 Task: Set the Layer C modulation for the ISDB-T reception parameter to 16-VSB.
Action: Mouse moved to (120, 19)
Screenshot: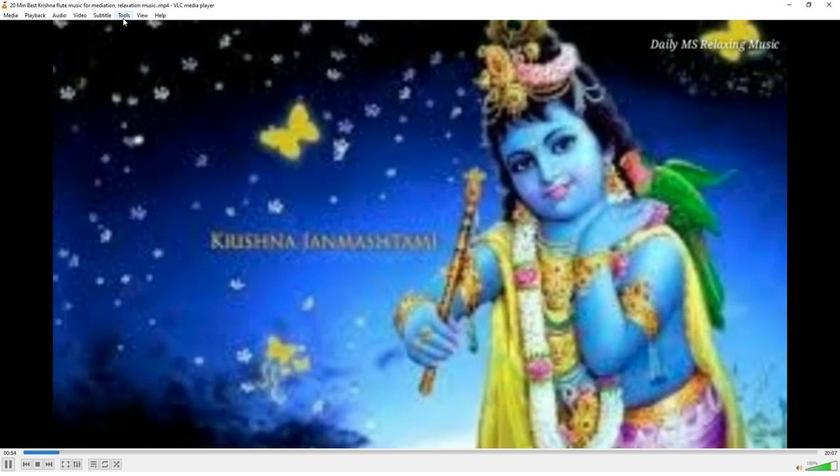 
Action: Mouse pressed left at (120, 19)
Screenshot: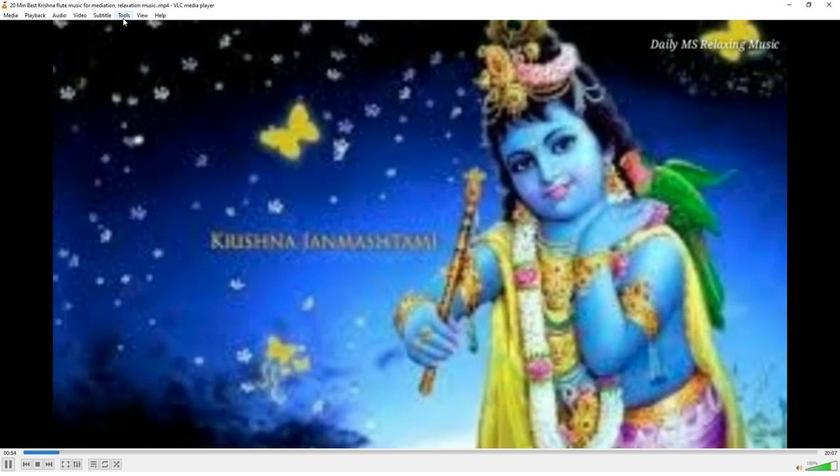
Action: Mouse moved to (135, 120)
Screenshot: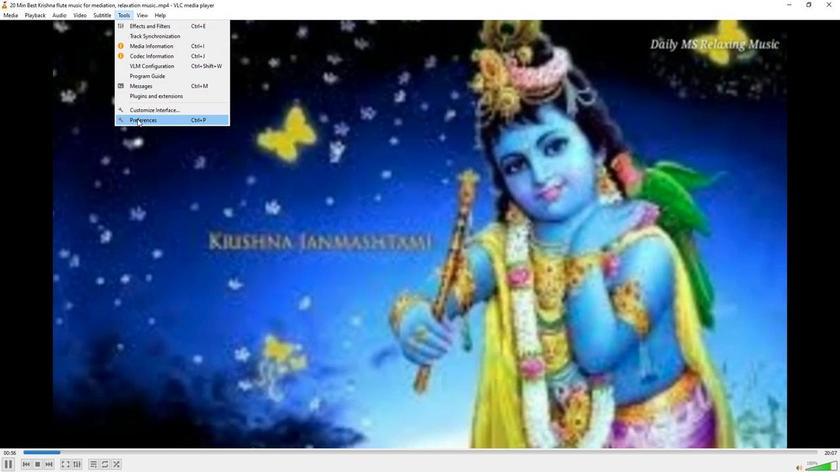 
Action: Mouse pressed left at (135, 120)
Screenshot: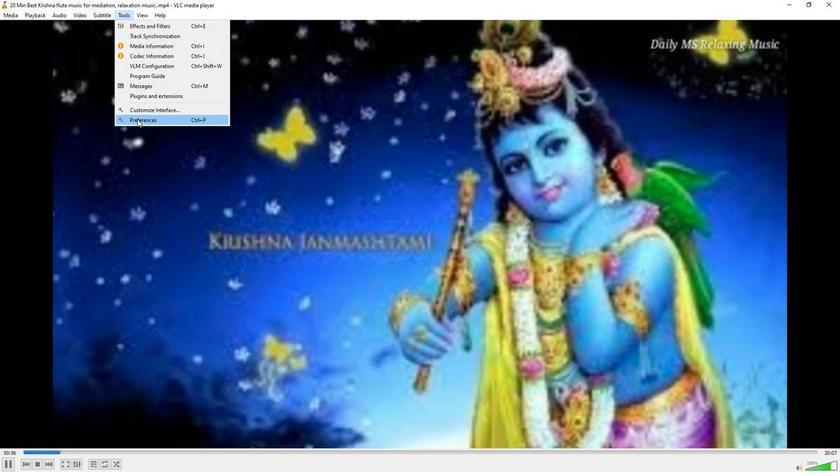
Action: Mouse moved to (275, 386)
Screenshot: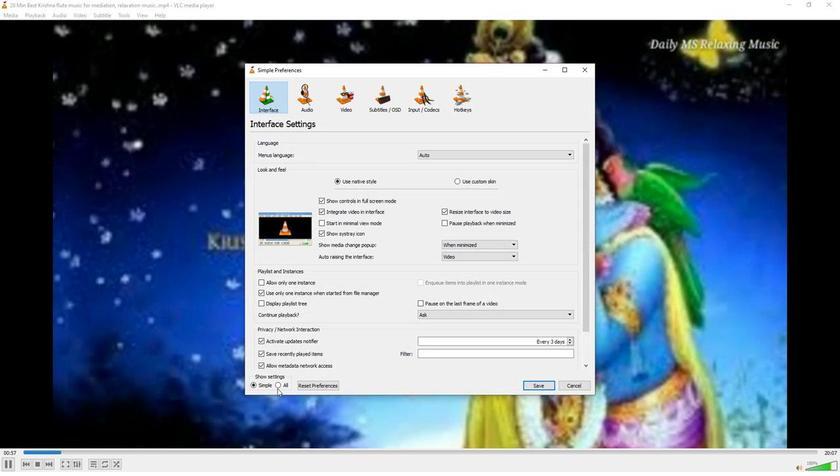 
Action: Mouse pressed left at (275, 386)
Screenshot: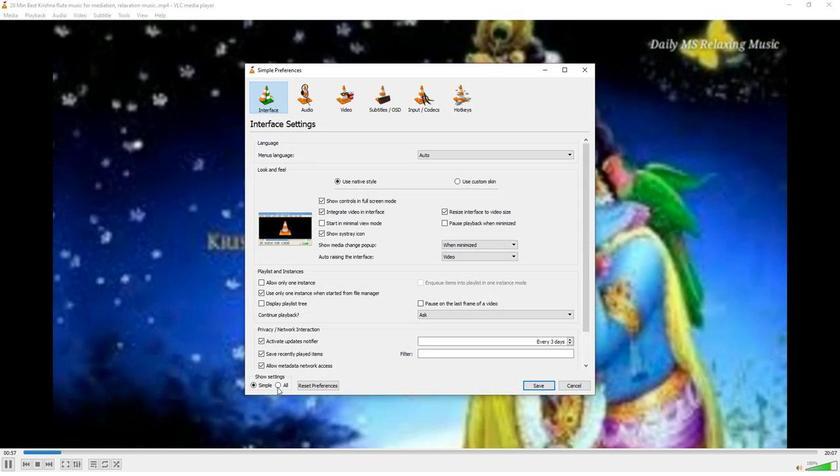 
Action: Mouse moved to (265, 239)
Screenshot: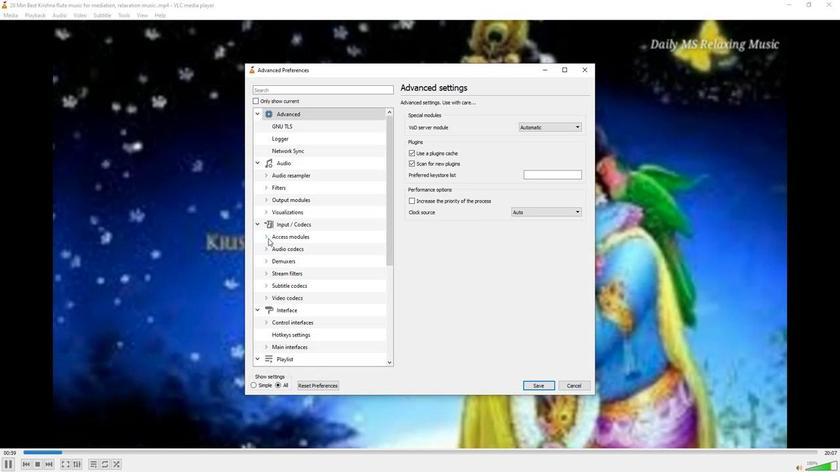 
Action: Mouse pressed left at (265, 239)
Screenshot: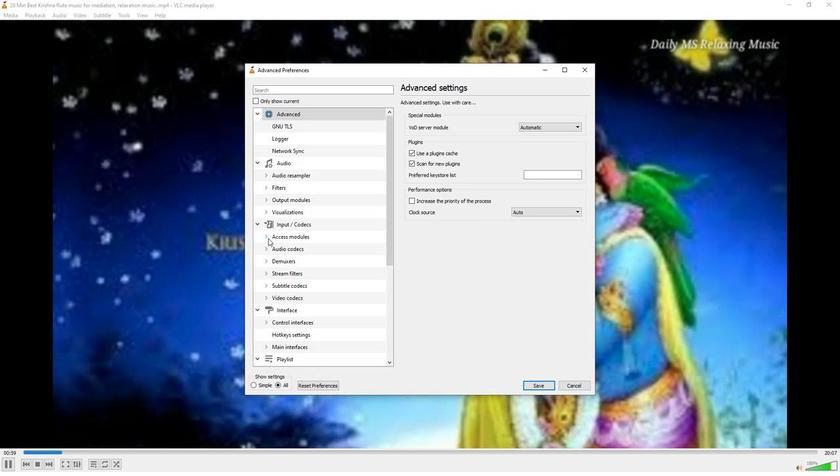 
Action: Mouse moved to (286, 310)
Screenshot: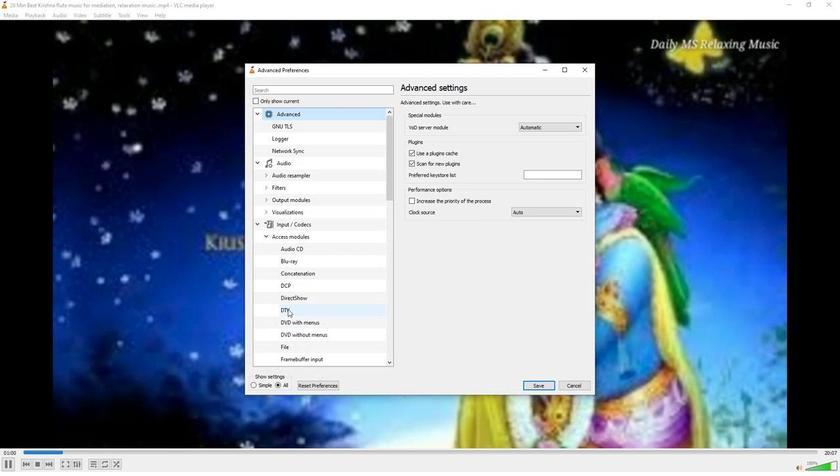 
Action: Mouse pressed left at (286, 310)
Screenshot: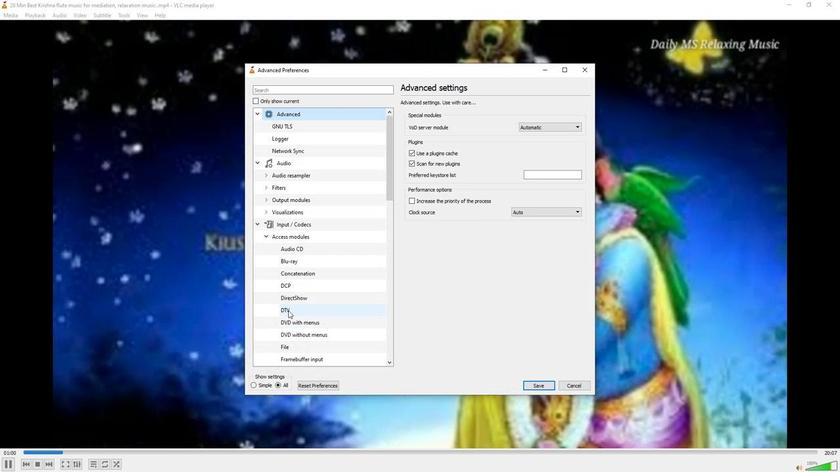 
Action: Mouse moved to (472, 296)
Screenshot: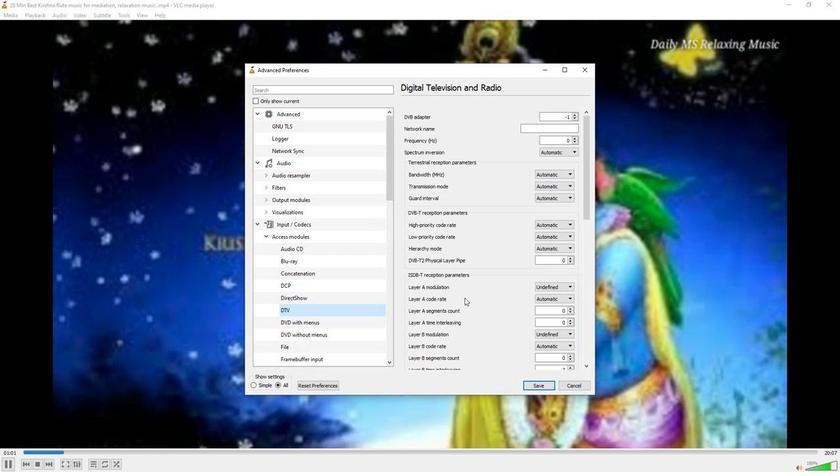 
Action: Mouse scrolled (472, 296) with delta (0, 0)
Screenshot: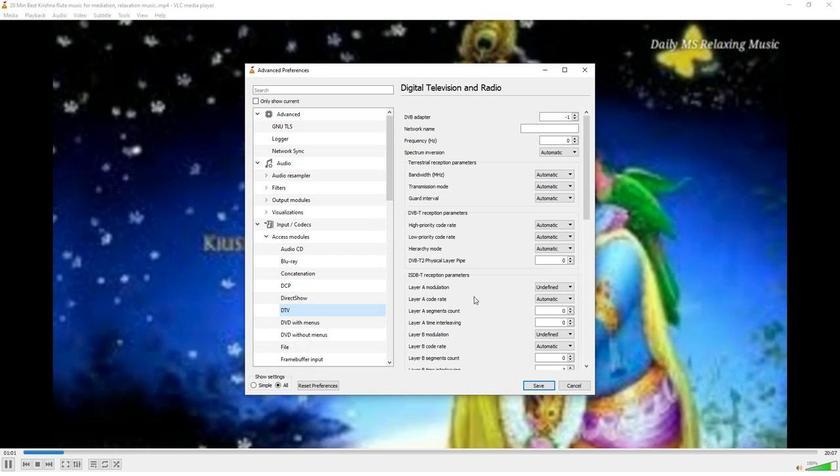 
Action: Mouse scrolled (472, 296) with delta (0, 0)
Screenshot: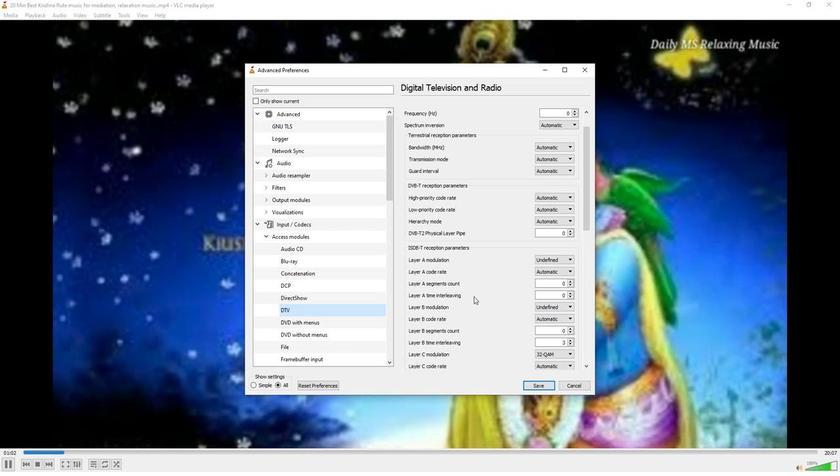 
Action: Mouse scrolled (472, 296) with delta (0, 0)
Screenshot: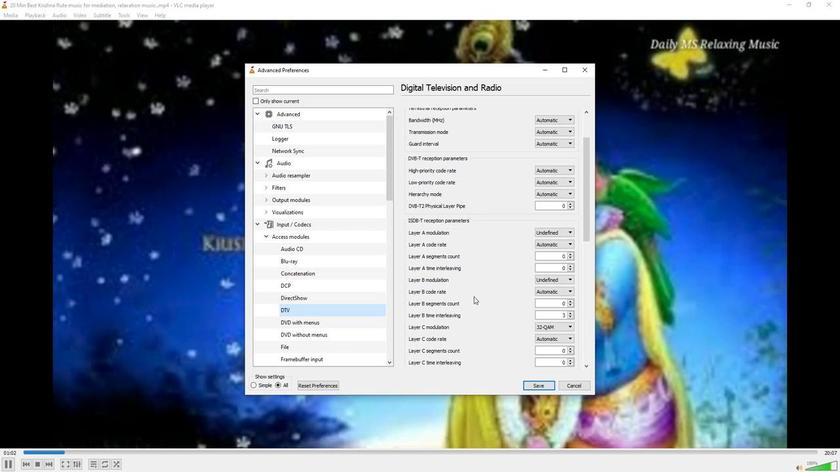 
Action: Mouse moved to (544, 301)
Screenshot: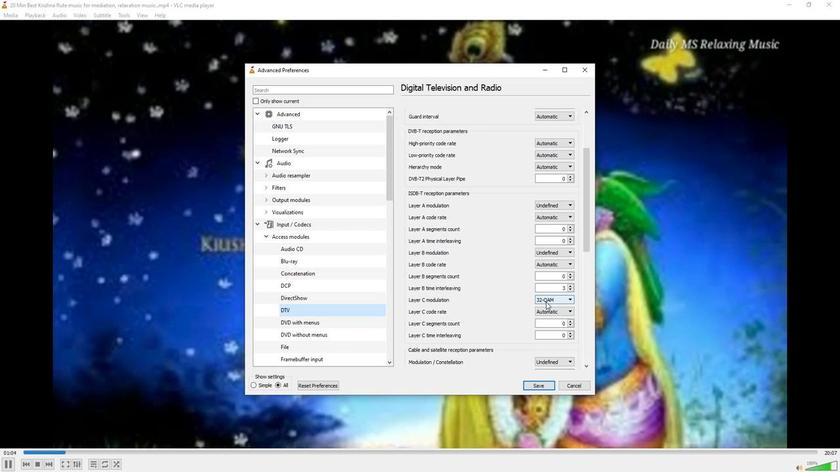 
Action: Mouse pressed left at (544, 301)
Screenshot: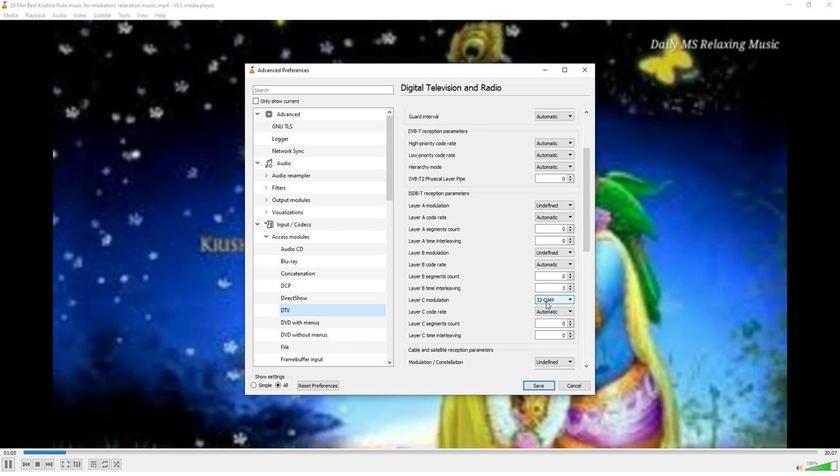 
Action: Mouse moved to (543, 353)
Screenshot: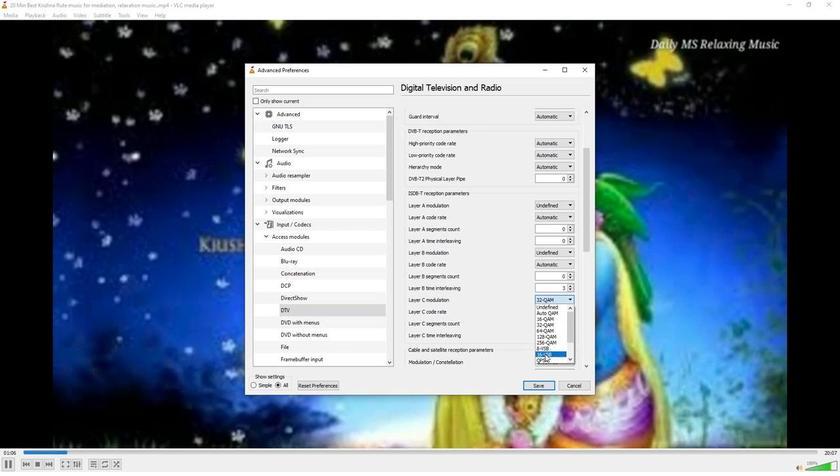 
Action: Mouse pressed left at (543, 353)
Screenshot: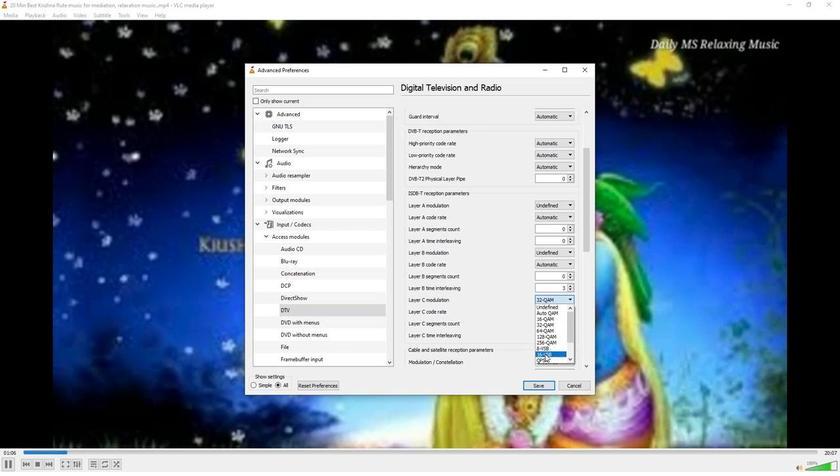 
Action: Mouse moved to (500, 315)
Screenshot: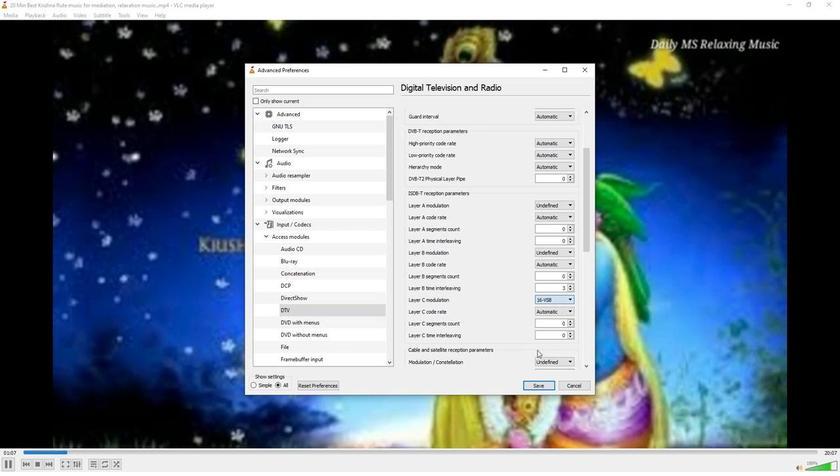 
